 Task: Create Workspace Customer Support Workspace description Keep track of the sales pipeline and progress. Workspace type Operations
Action: Mouse moved to (391, 89)
Screenshot: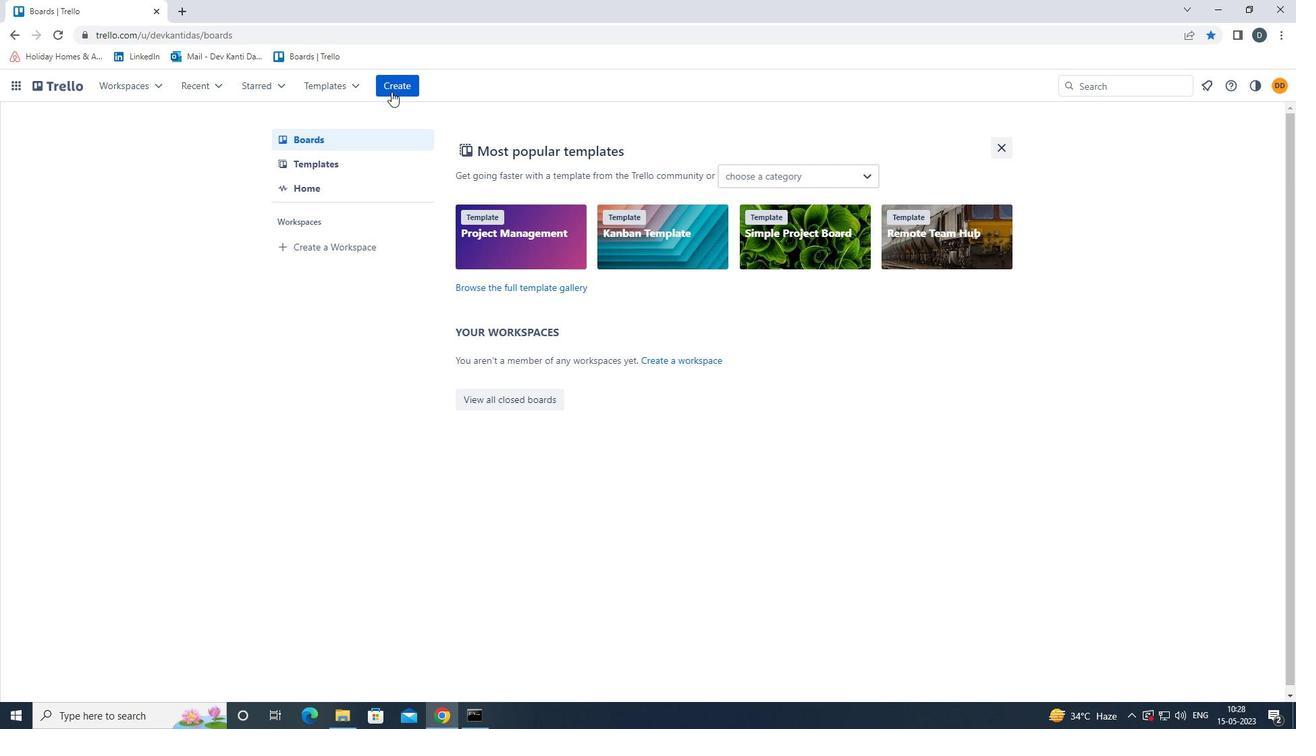 
Action: Mouse pressed left at (391, 89)
Screenshot: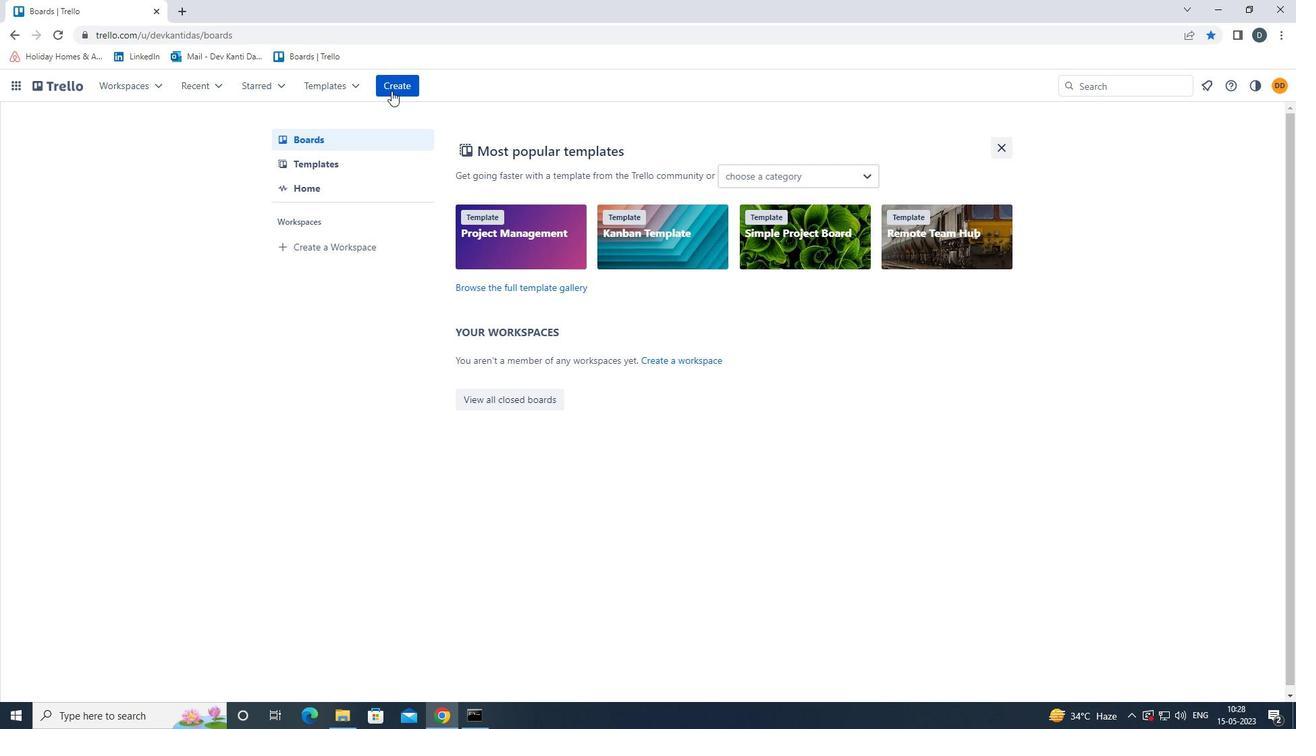 
Action: Mouse moved to (468, 231)
Screenshot: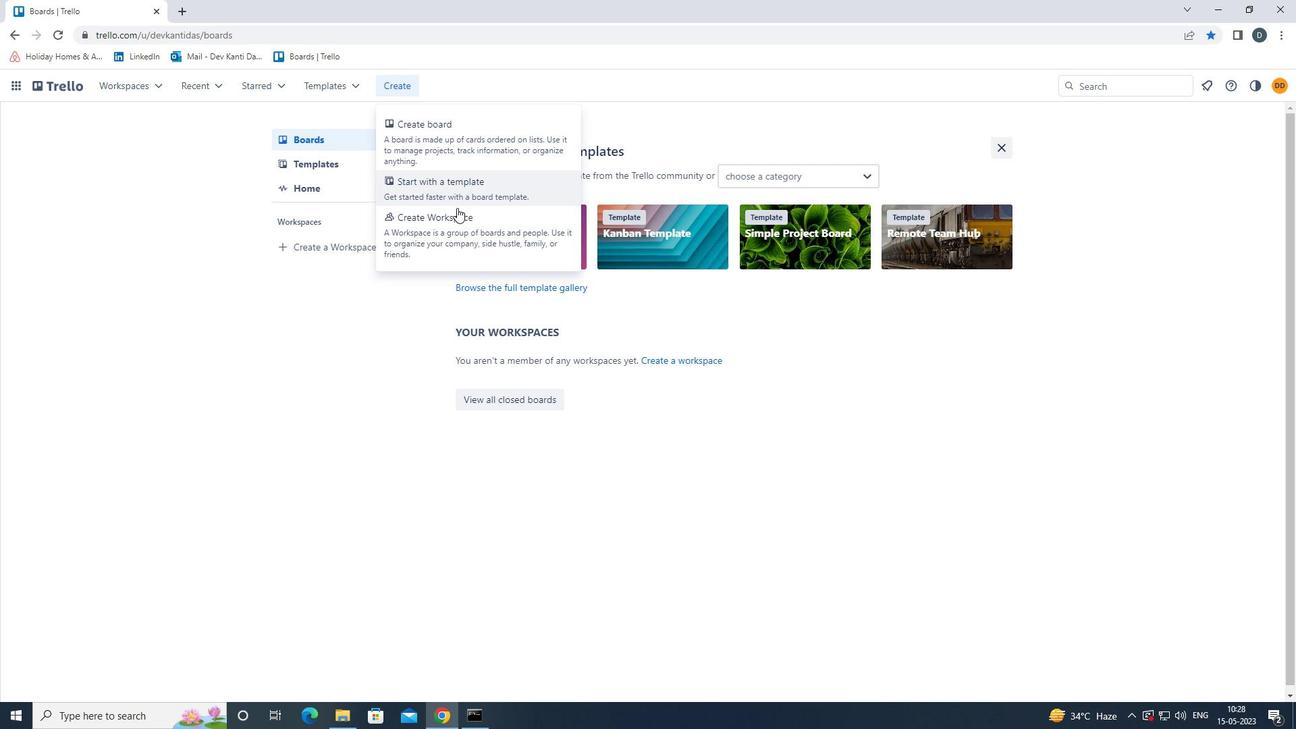 
Action: Mouse pressed left at (468, 231)
Screenshot: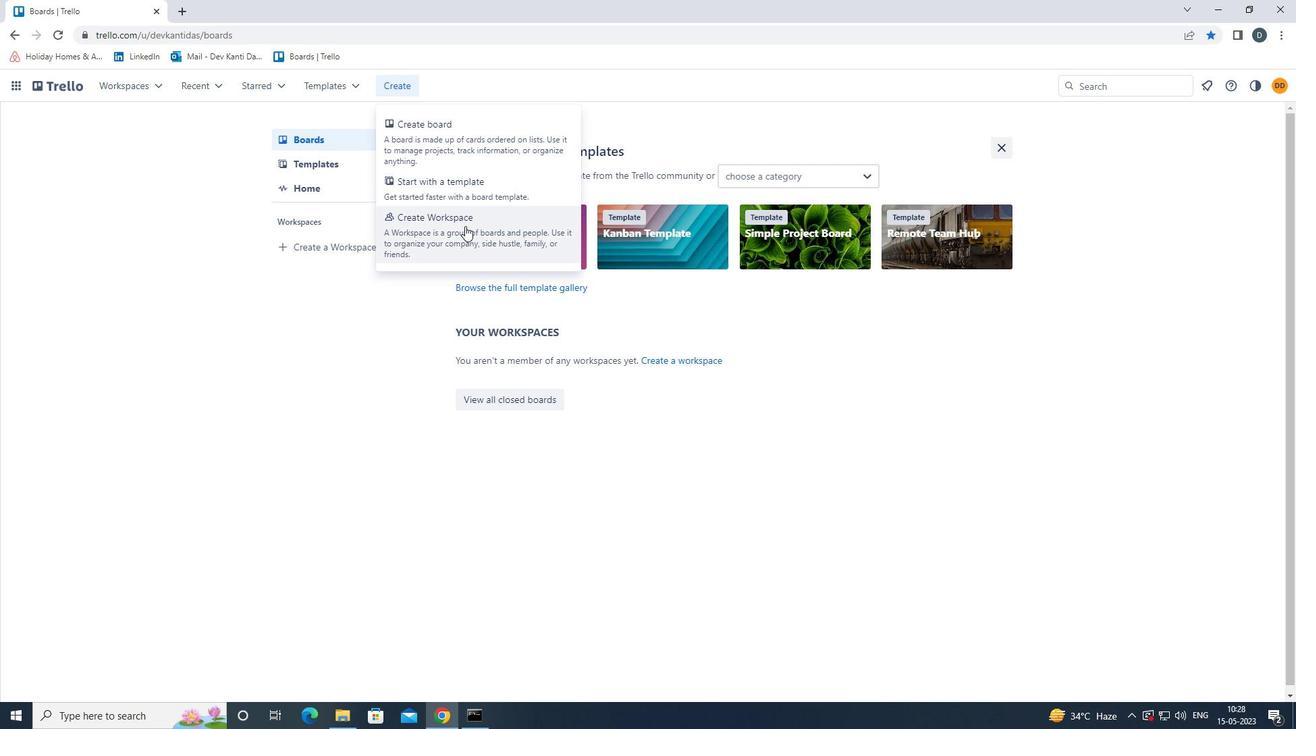 
Action: Mouse moved to (472, 251)
Screenshot: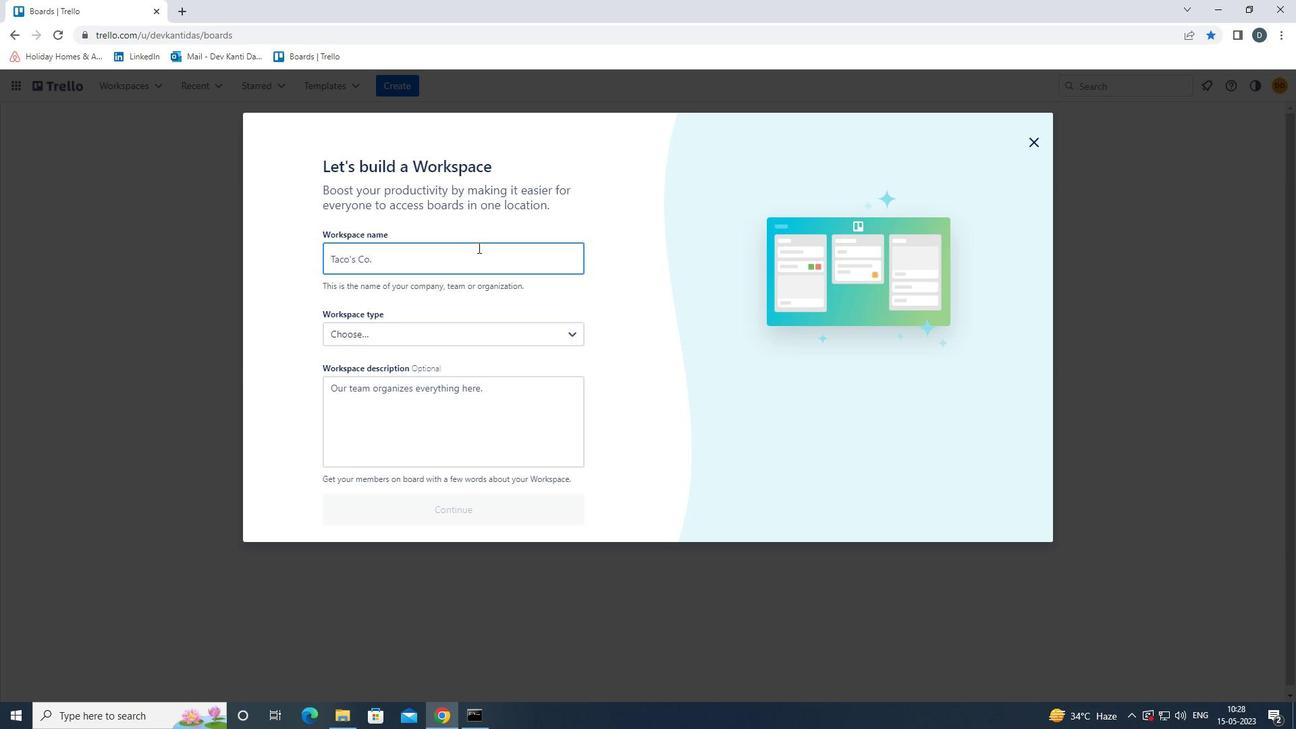 
Action: Mouse pressed left at (472, 251)
Screenshot: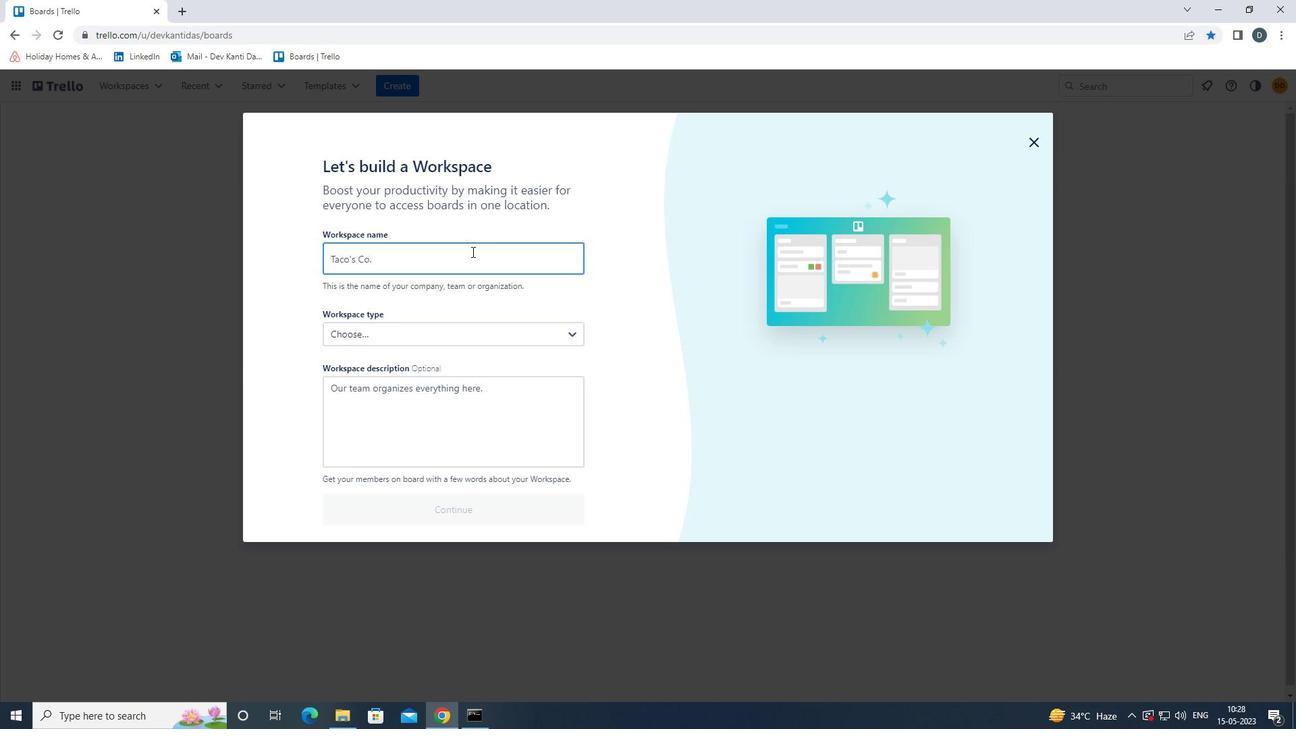 
Action: Key pressed <Key.shift><Key.shift><Key.shift><Key.shift><Key.shift><Key.shift>CUST
Screenshot: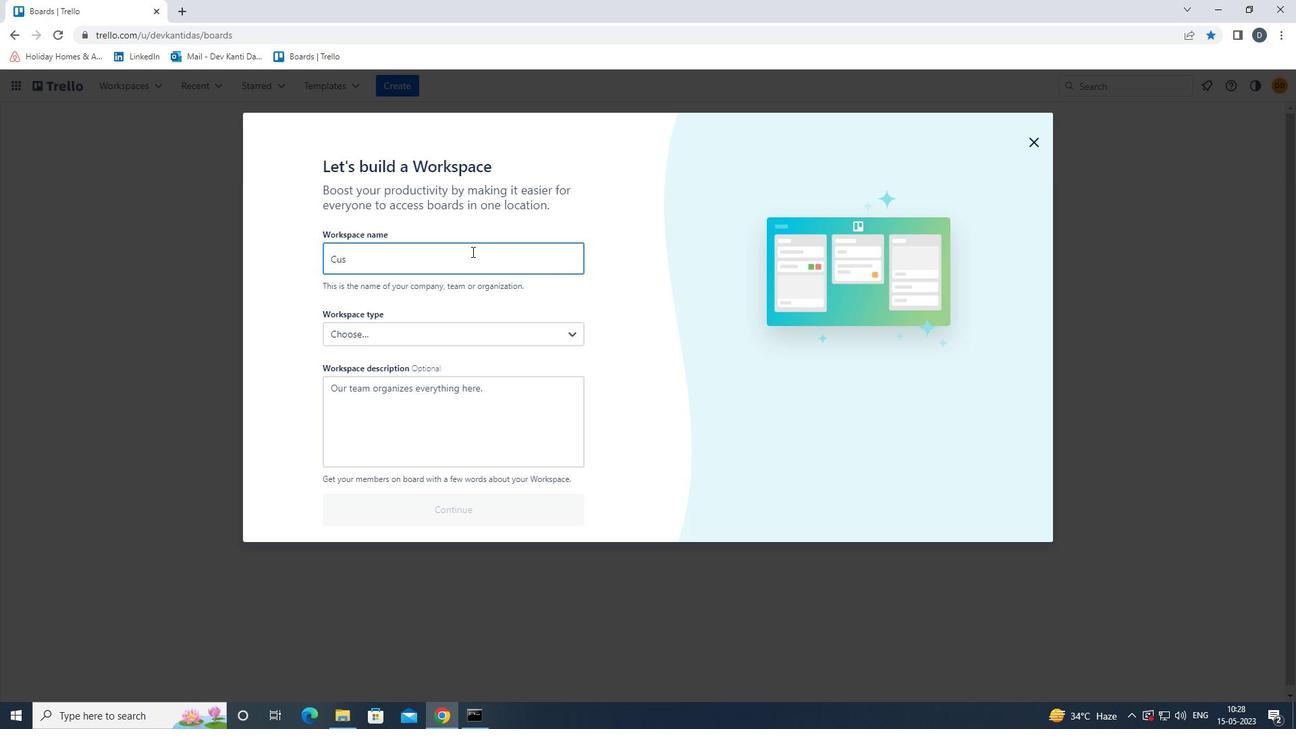 
Action: Mouse moved to (471, 252)
Screenshot: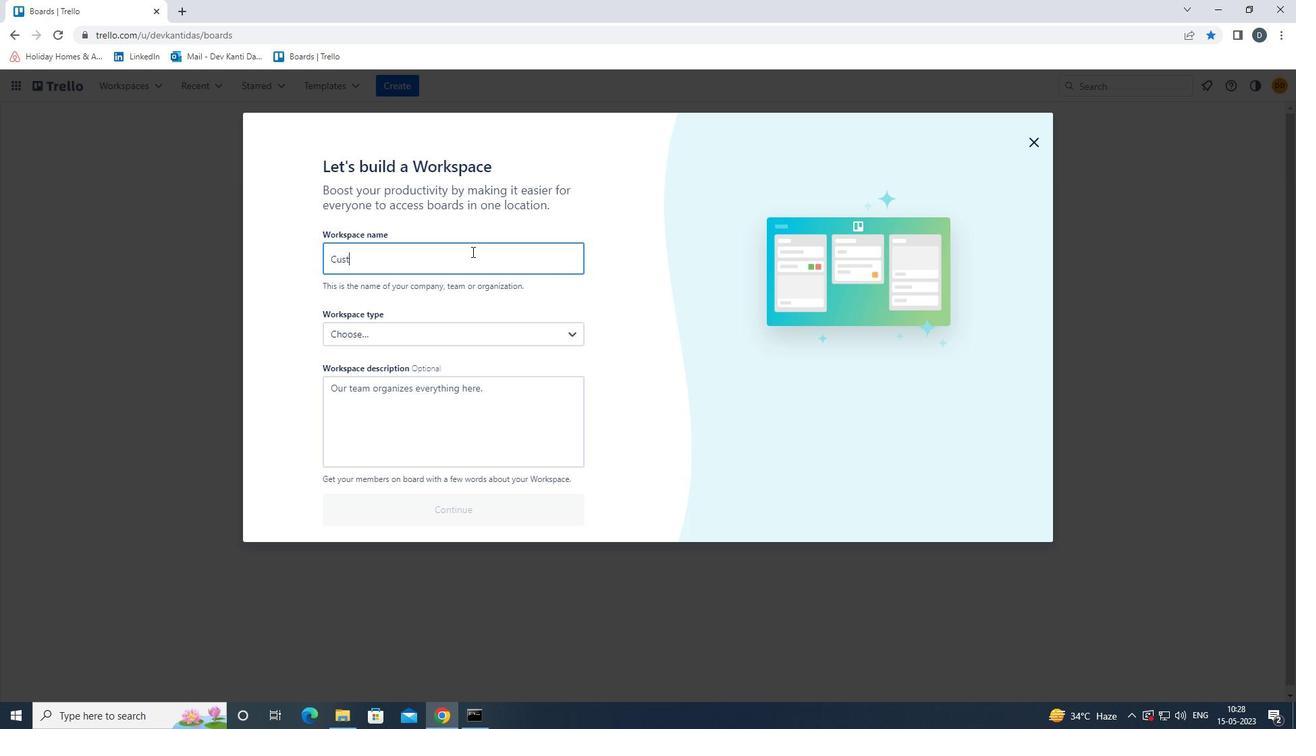 
Action: Key pressed OMER<Key.space><Key.shift><Key.shift><Key.shift><Key.shift><Key.shift><Key.shift>UP<Key.backspace><Key.backspace><Key.shift>SUPPORT
Screenshot: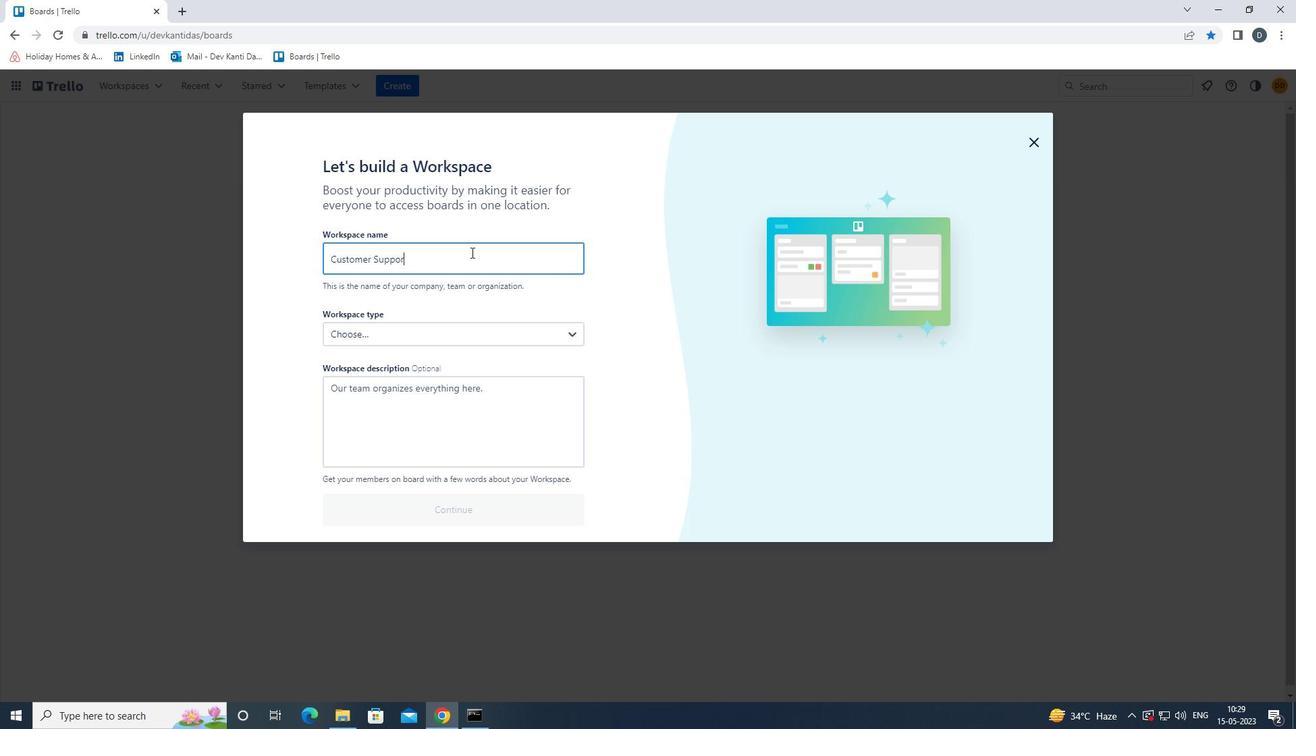 
Action: Mouse moved to (478, 407)
Screenshot: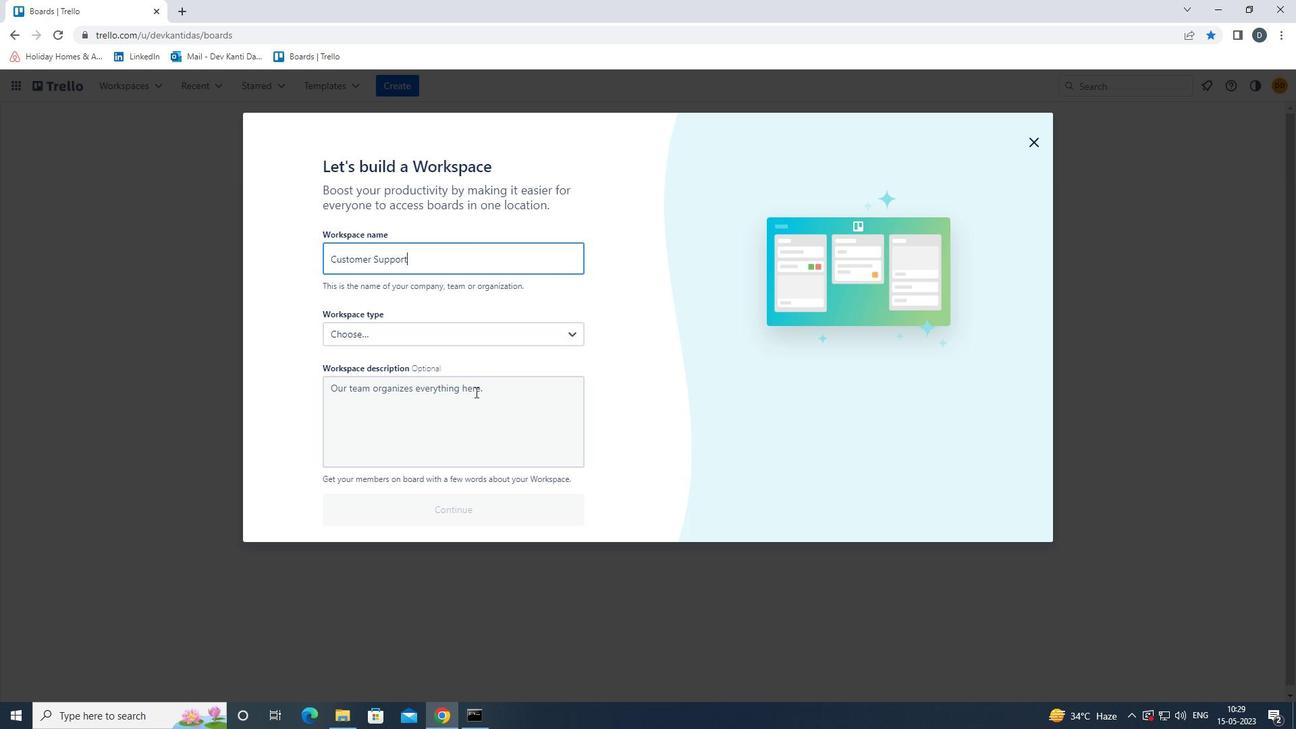 
Action: Mouse pressed left at (478, 407)
Screenshot: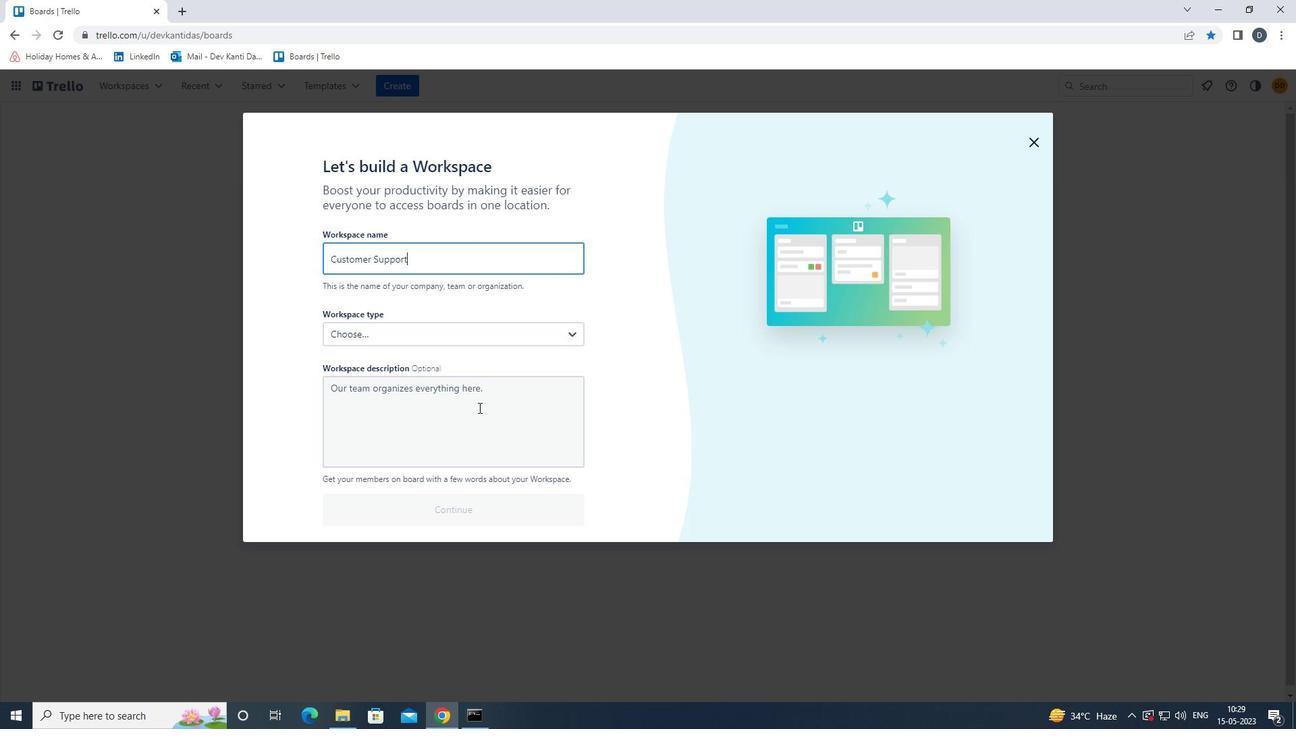 
Action: Key pressed <Key.shift><Key.shift><Key.shift><Key.shift><Key.shift><Key.shift><Key.shift><Key.shift><Key.shift><Key.shift><Key.shift><Key.shift><Key.shift><Key.shift>KEEP<Key.space><Key.shift>TRACK<Key.space>OF<Key.space>THE<Key.space>SALES<Key.space>PIPELINE<Key.space>AND<Key.space>PROGRESS.
Screenshot: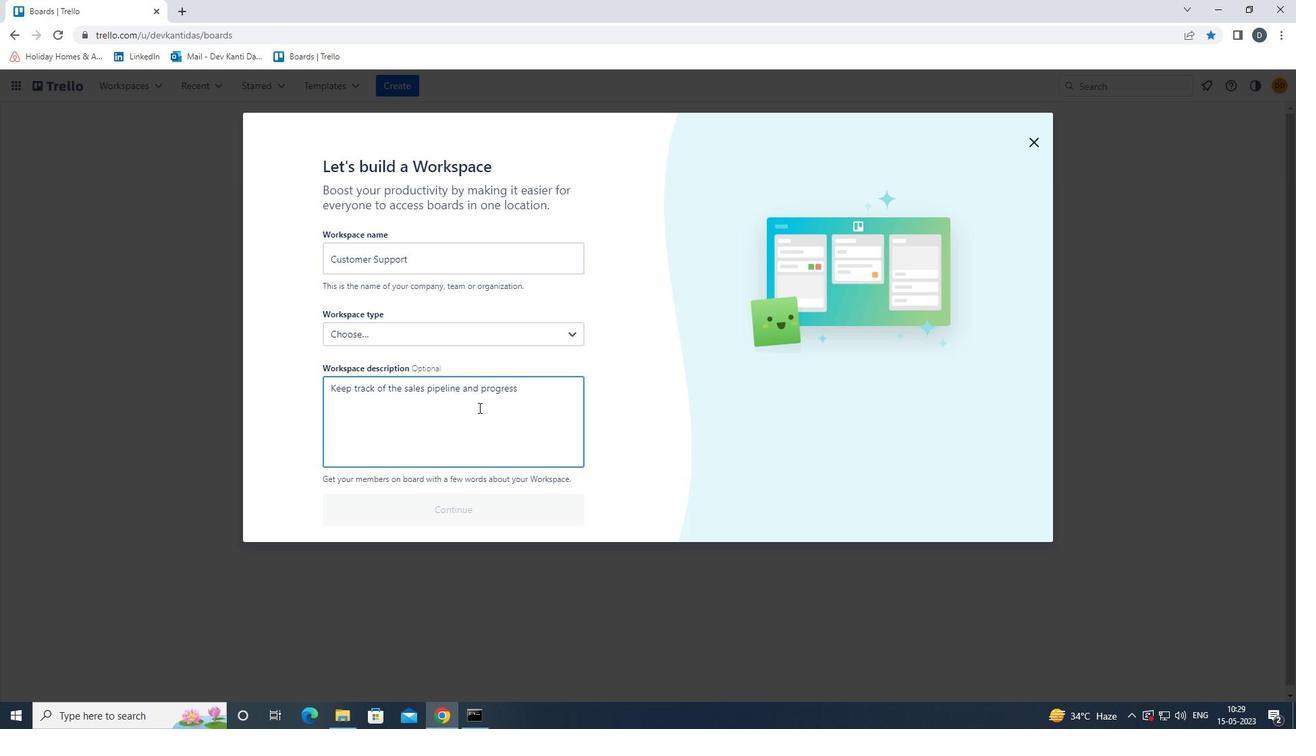 
Action: Mouse moved to (541, 334)
Screenshot: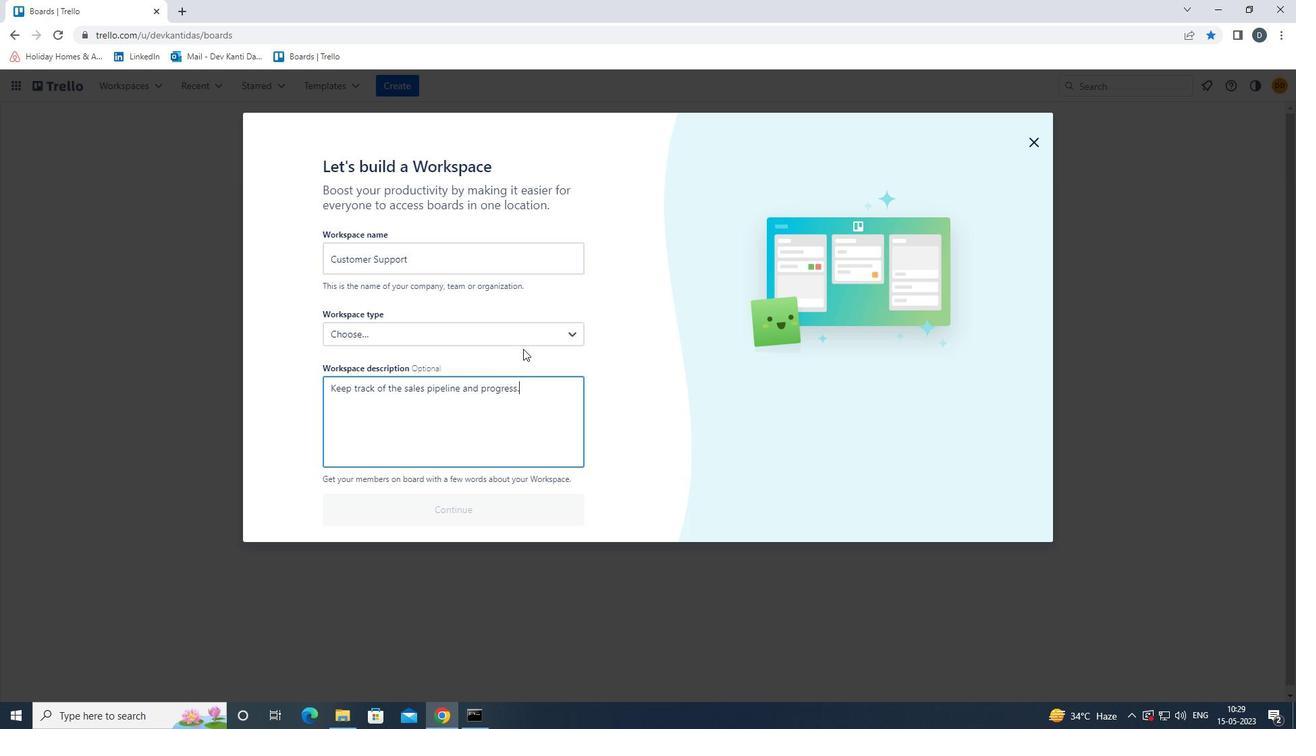 
Action: Mouse pressed left at (541, 334)
Screenshot: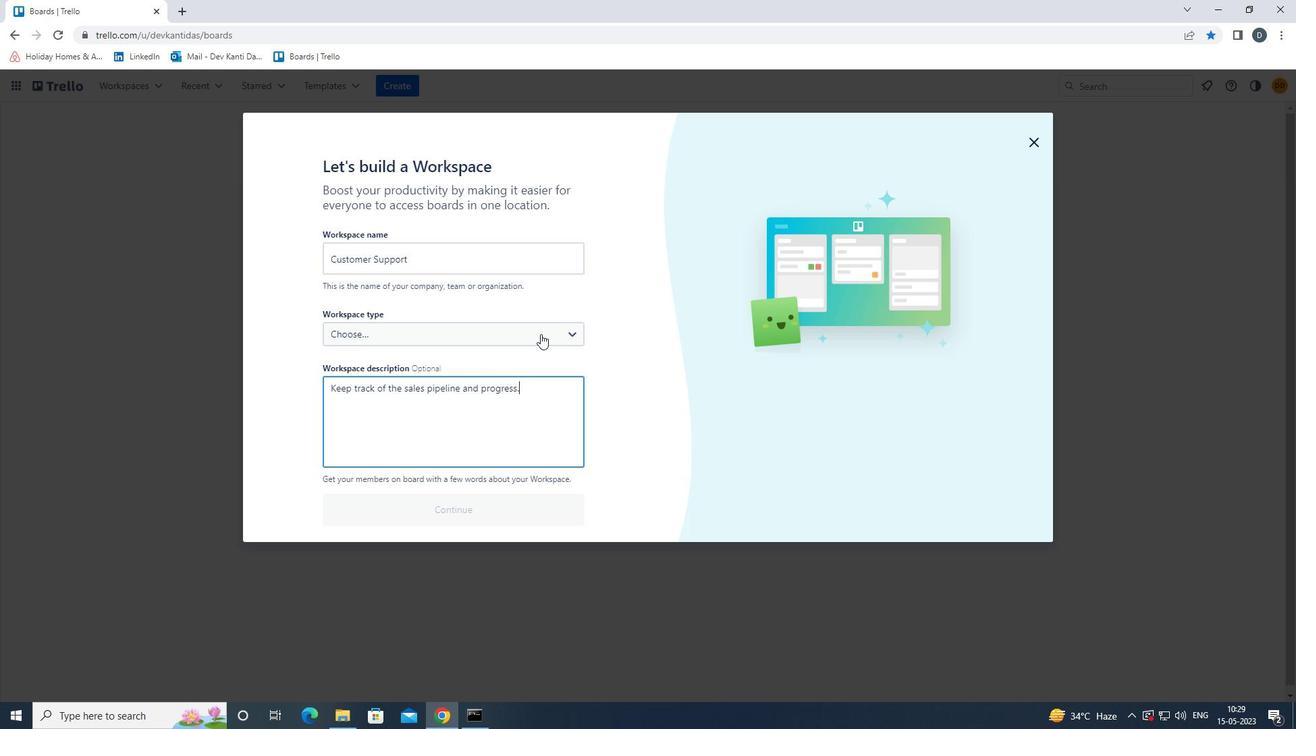 
Action: Mouse moved to (505, 451)
Screenshot: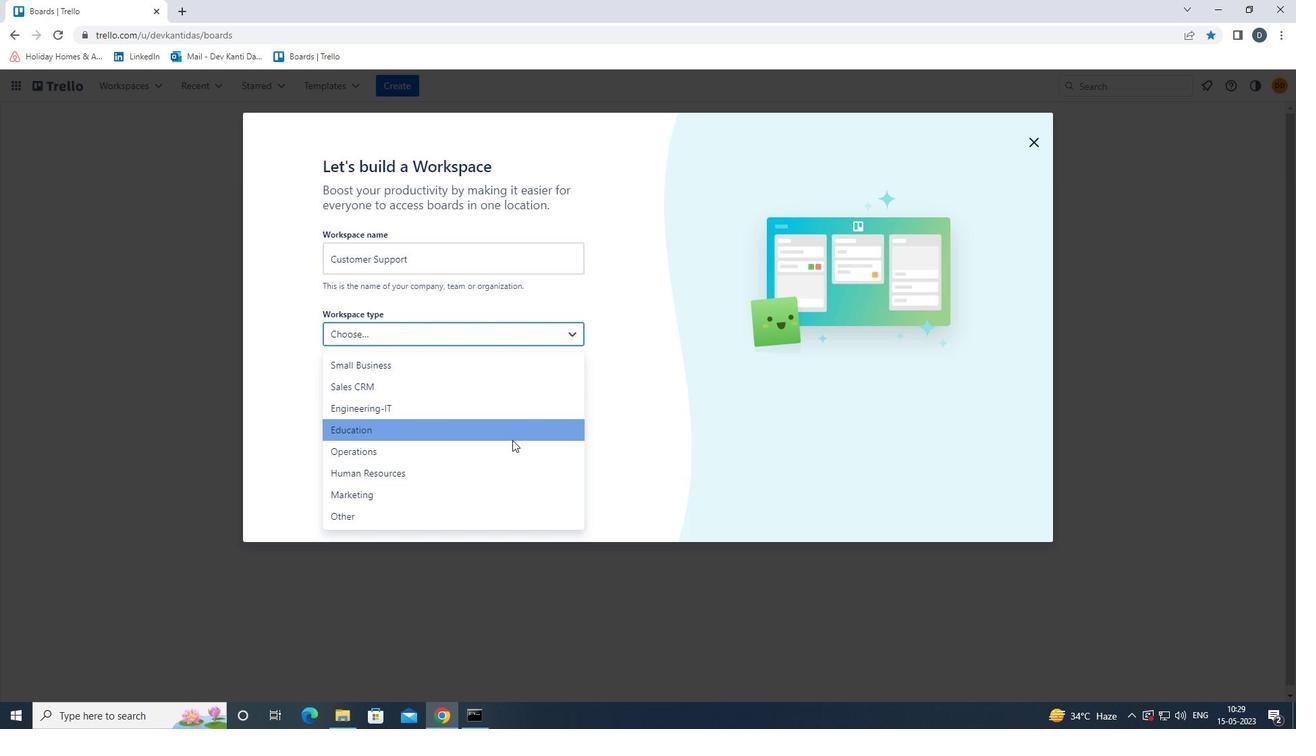 
Action: Mouse pressed left at (505, 451)
Screenshot: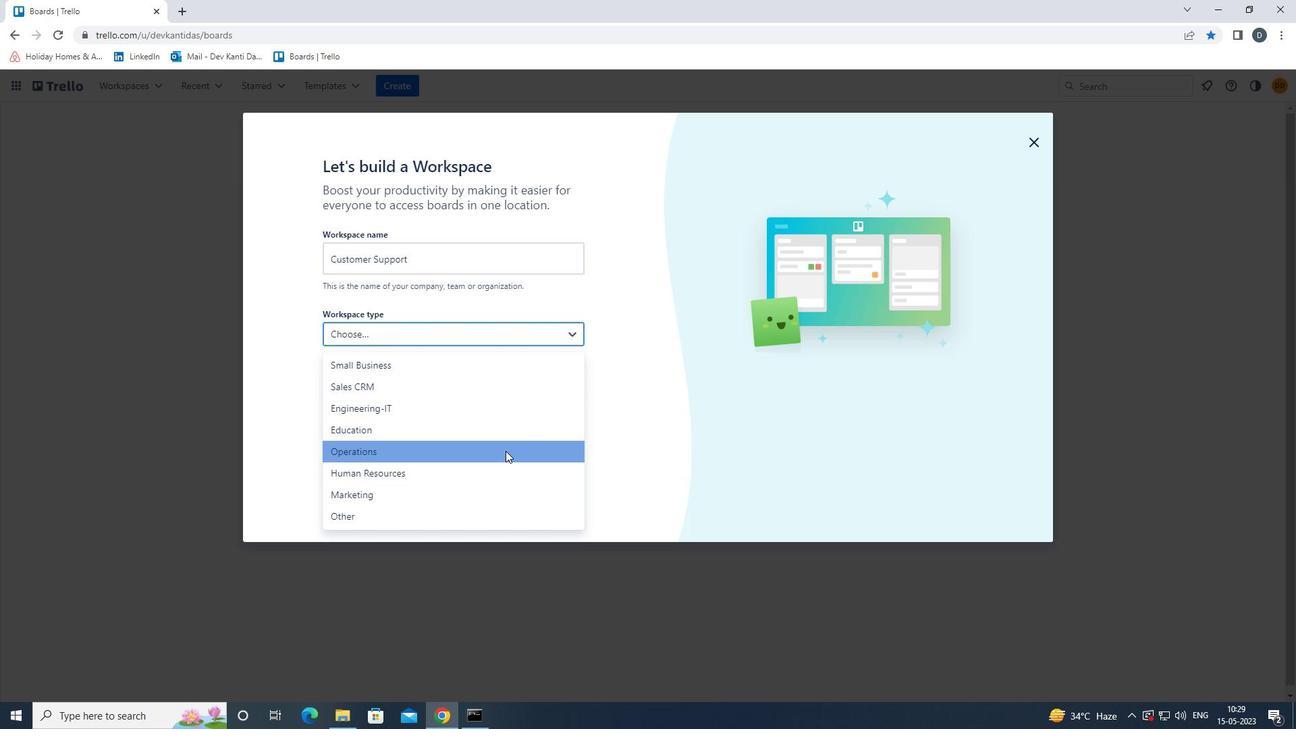 
Action: Mouse moved to (439, 501)
Screenshot: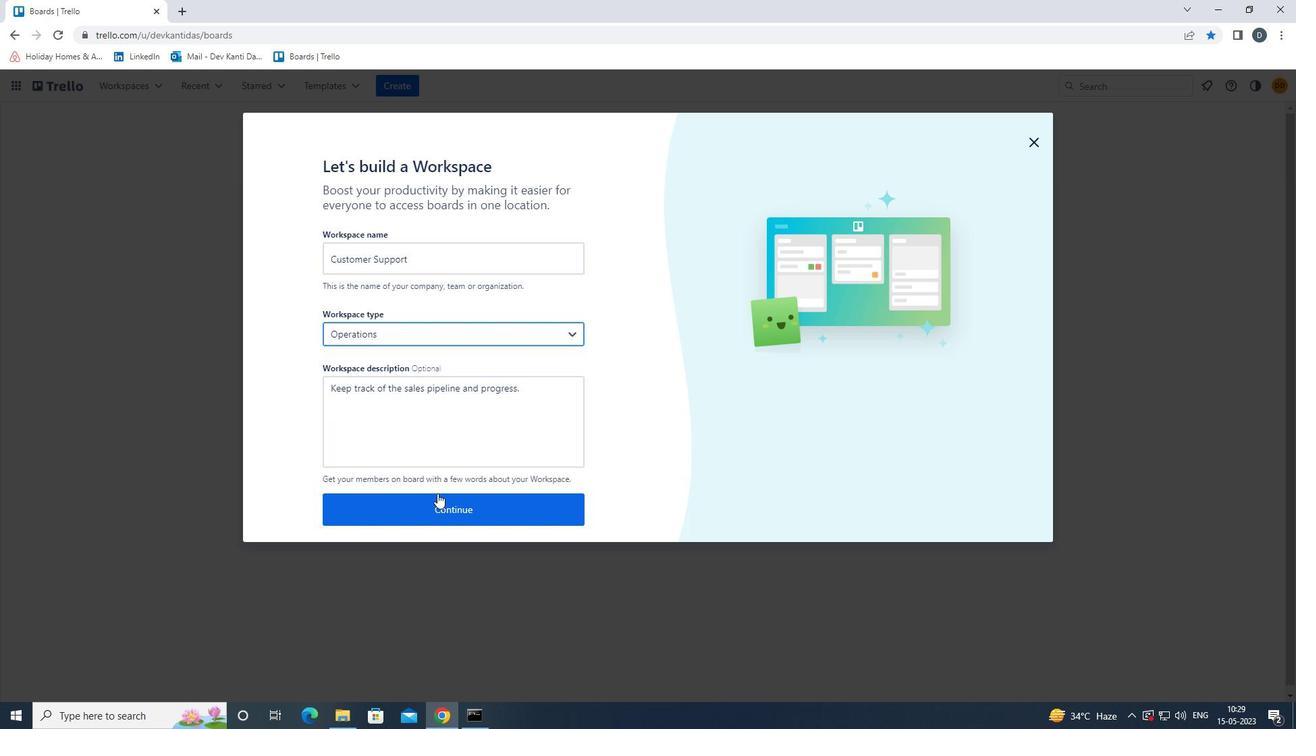 
Action: Mouse pressed left at (439, 501)
Screenshot: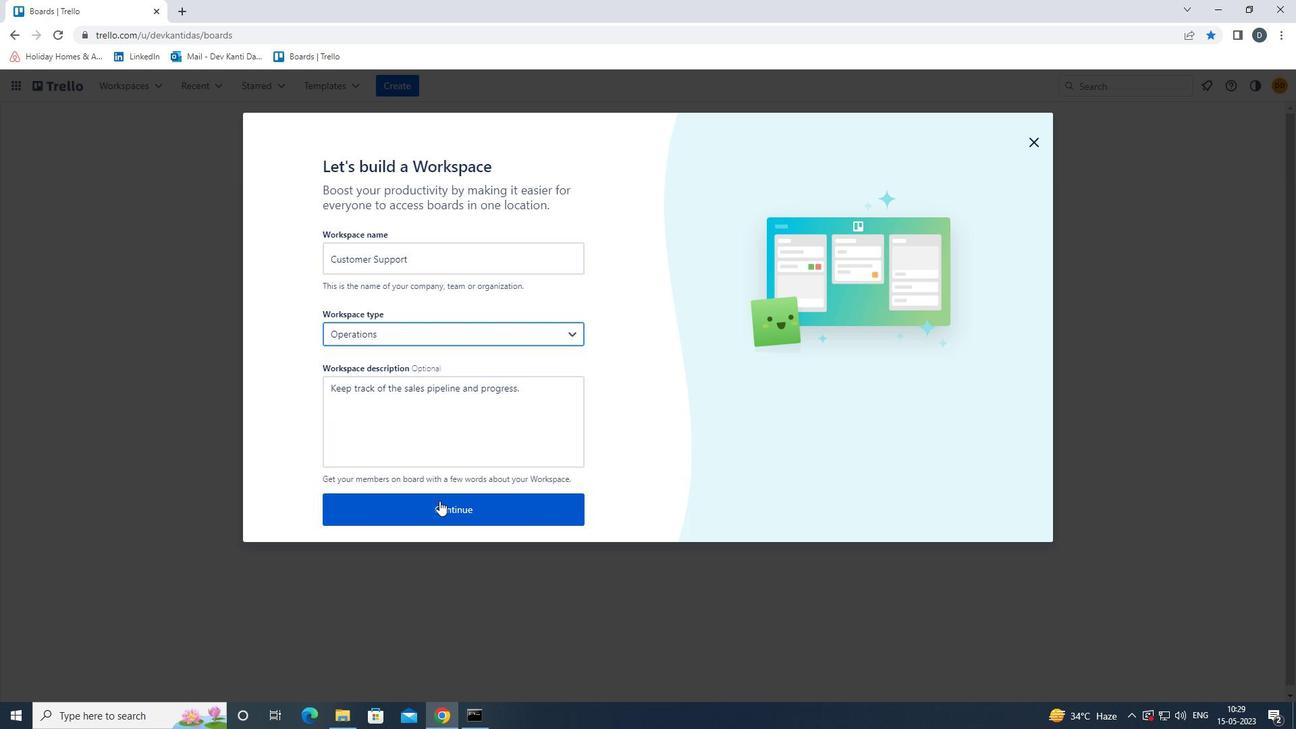 
Action: Mouse moved to (1038, 141)
Screenshot: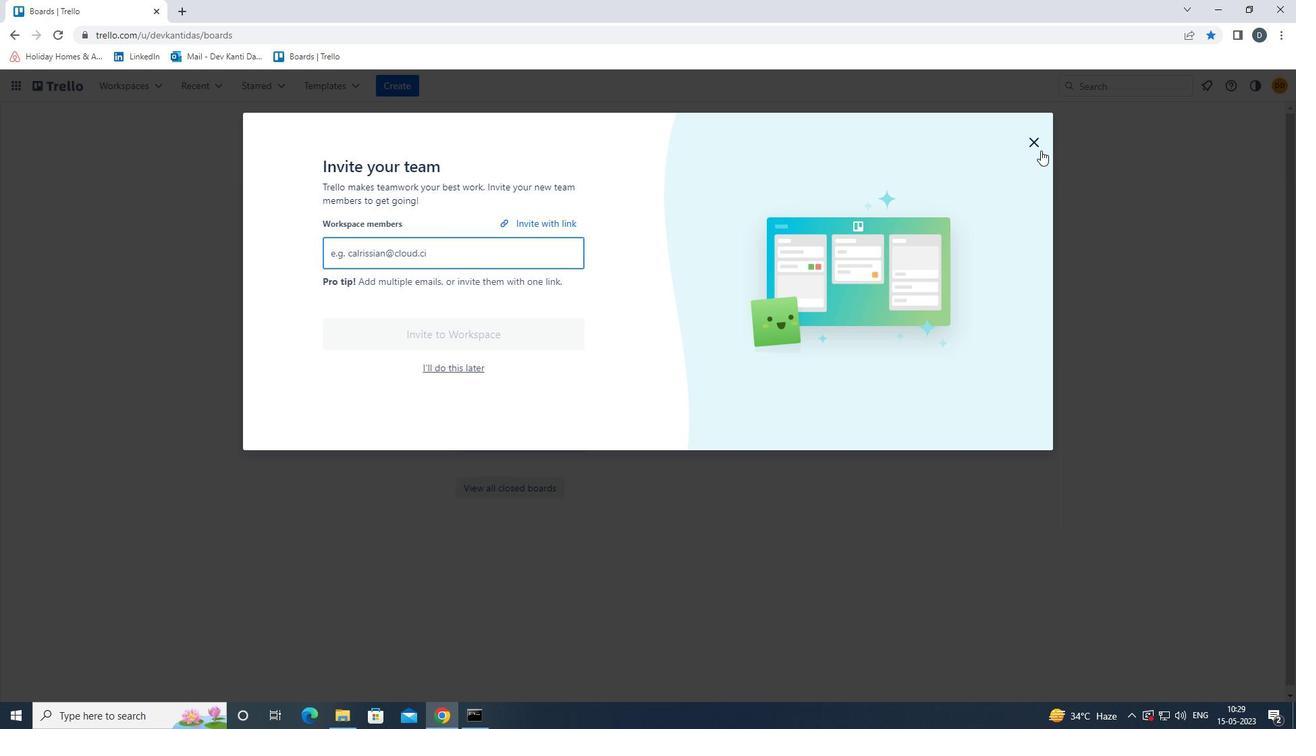 
Action: Mouse pressed left at (1038, 141)
Screenshot: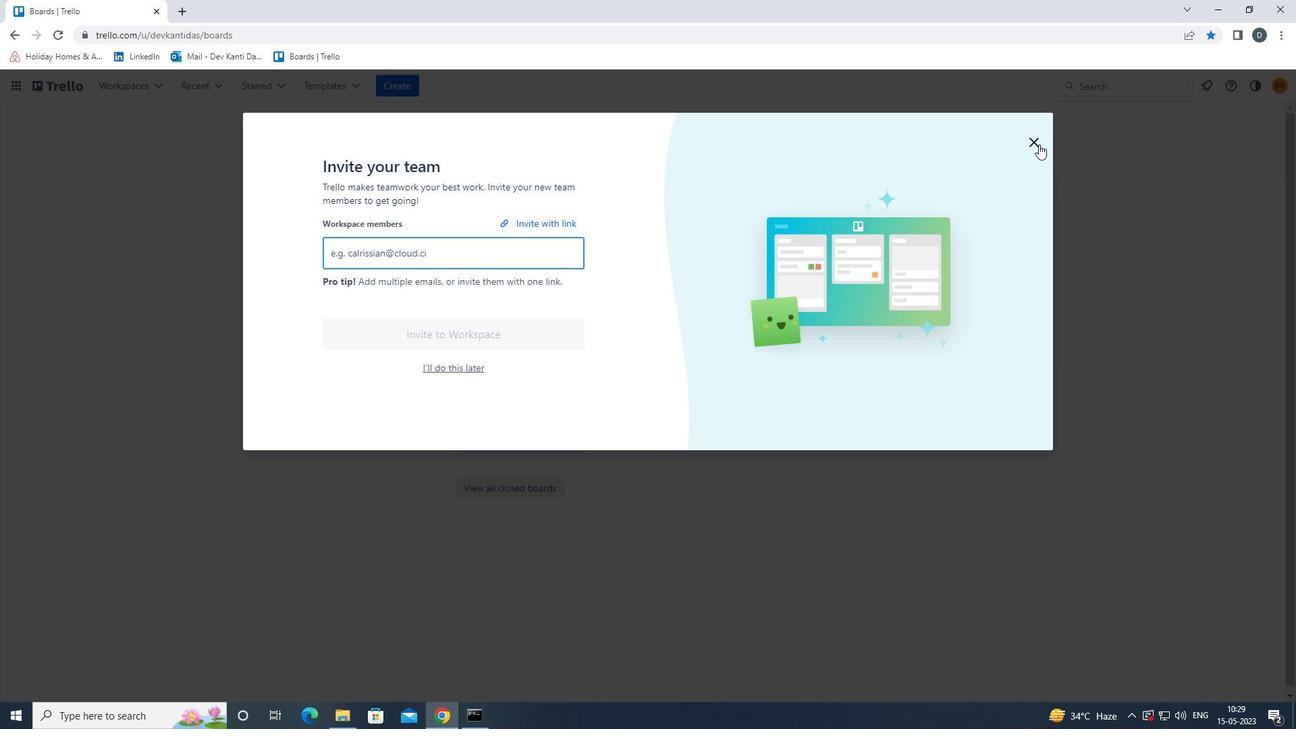 
Action: Mouse moved to (1142, 291)
Screenshot: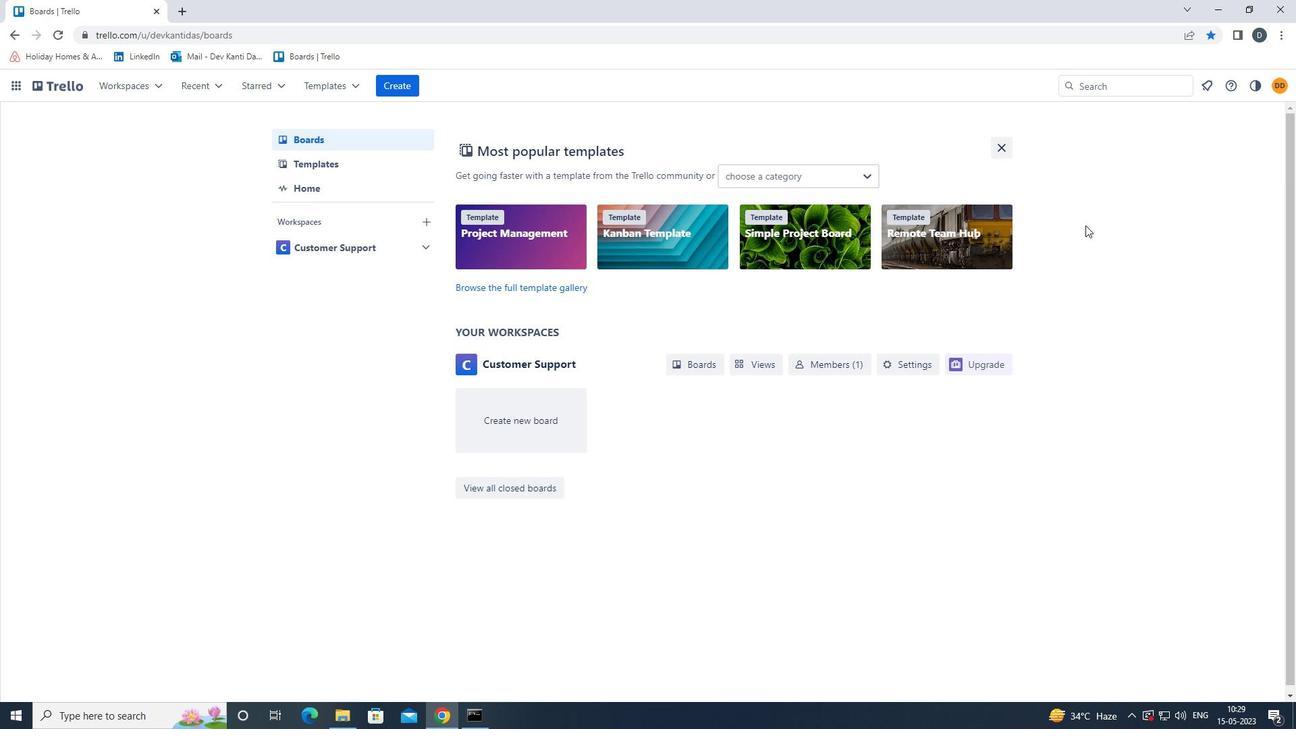 
